 Task: Search one way flight ticket for 3 adults in first from San Juan/carolina: Luis Munoz Marin International Airport to Greensboro: Piedmont Triad International Airport on 5-1-2023. Choice of flights is Southwest. Number of bags: 2 checked bags. Price is upto 92000. Outbound departure time preference is 5:00.
Action: Mouse moved to (187, 354)
Screenshot: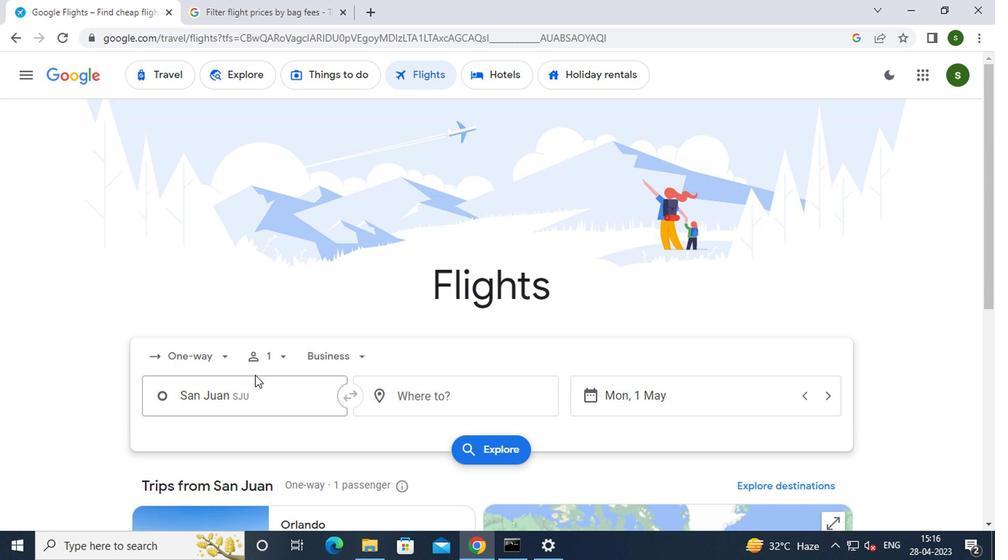 
Action: Mouse pressed left at (187, 354)
Screenshot: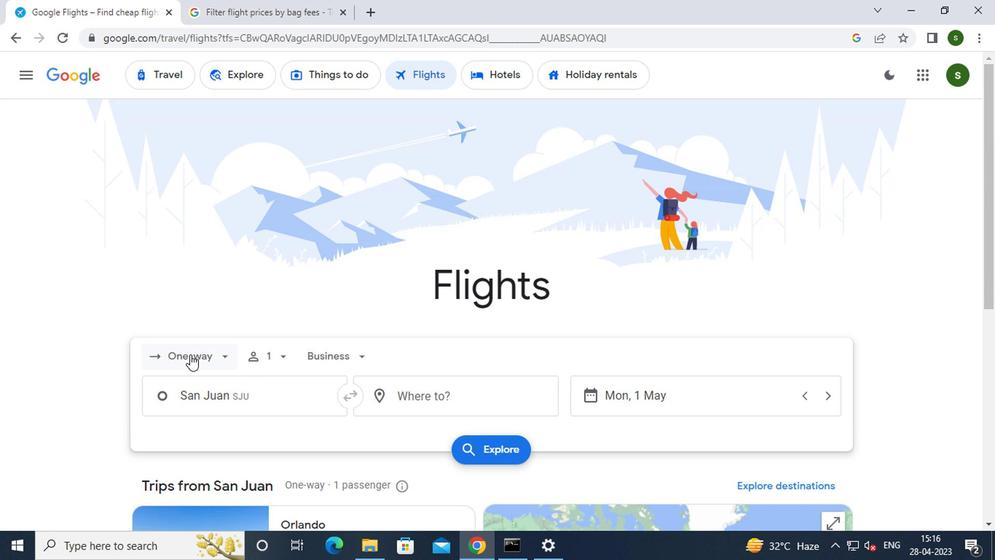 
Action: Mouse moved to (225, 427)
Screenshot: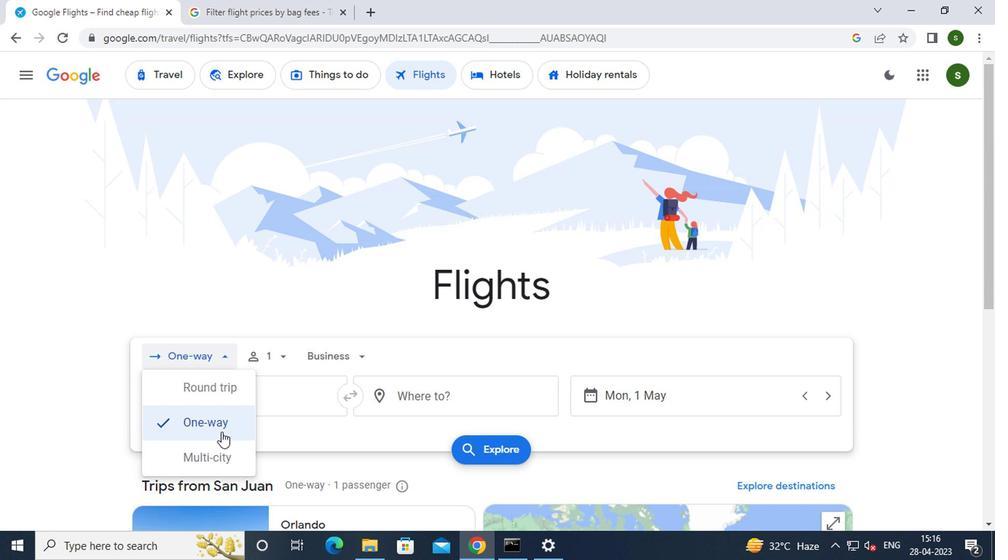 
Action: Mouse pressed left at (225, 427)
Screenshot: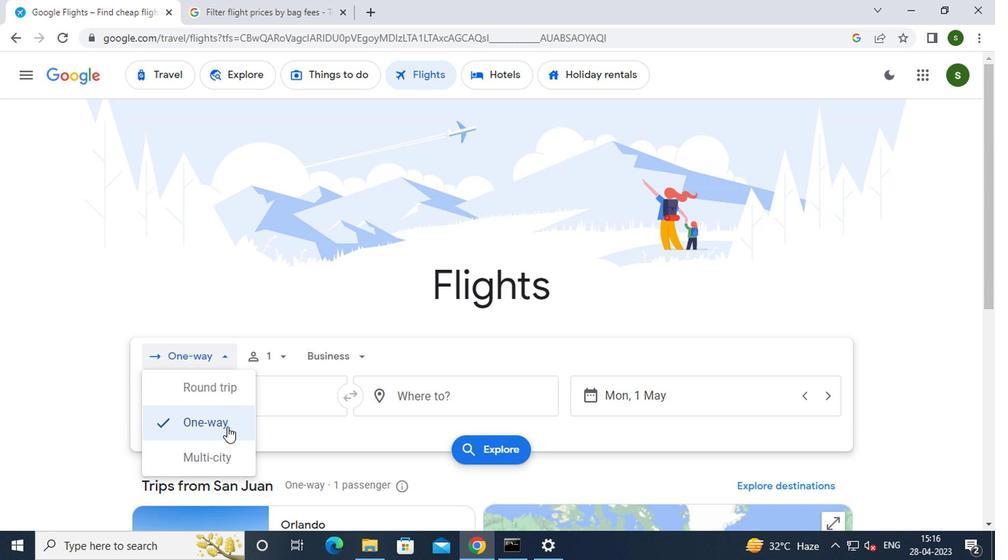 
Action: Mouse moved to (282, 360)
Screenshot: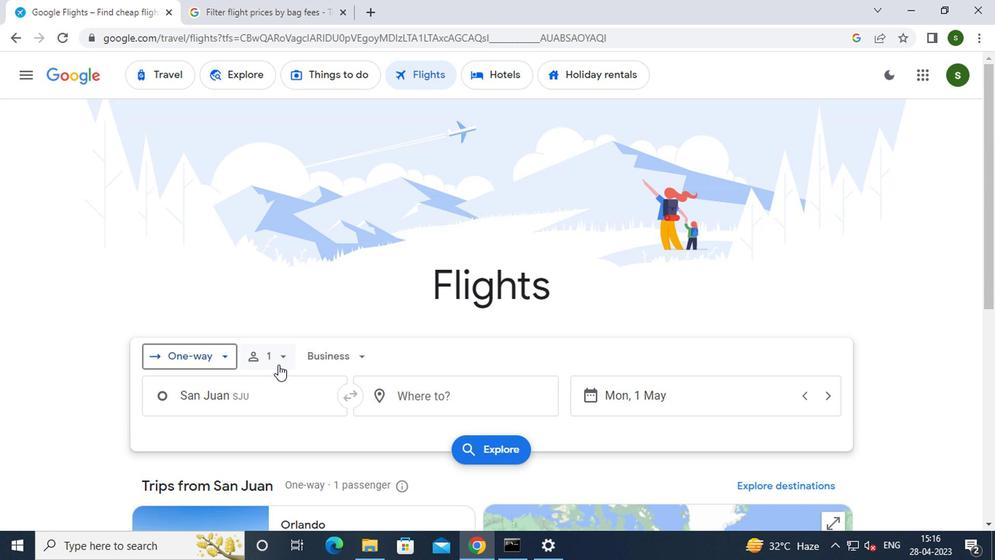 
Action: Mouse pressed left at (282, 360)
Screenshot: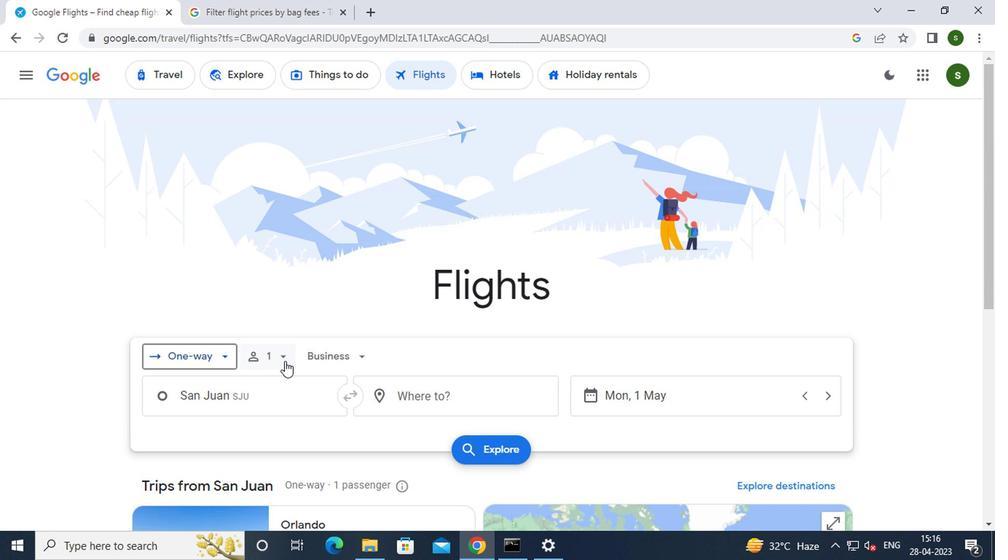 
Action: Mouse moved to (391, 392)
Screenshot: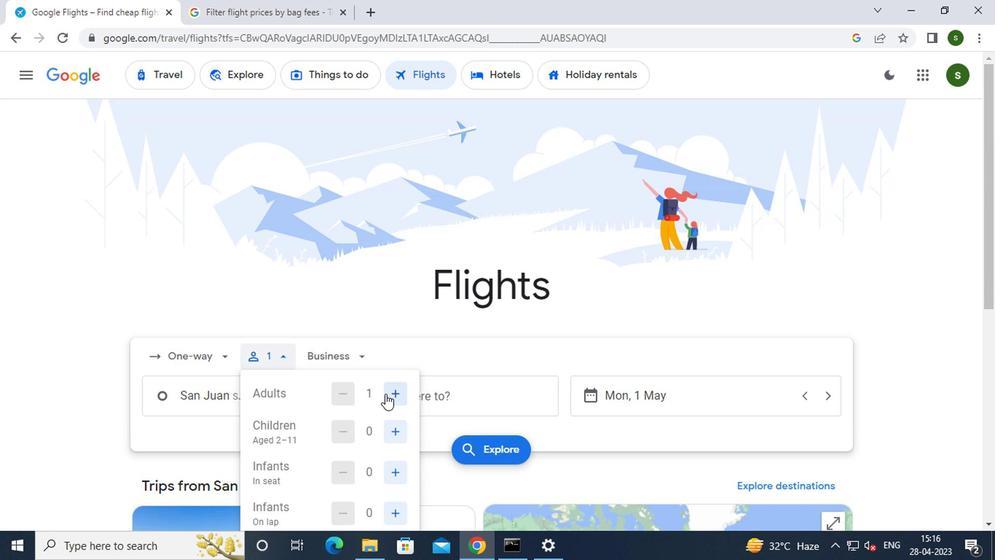 
Action: Mouse pressed left at (391, 392)
Screenshot: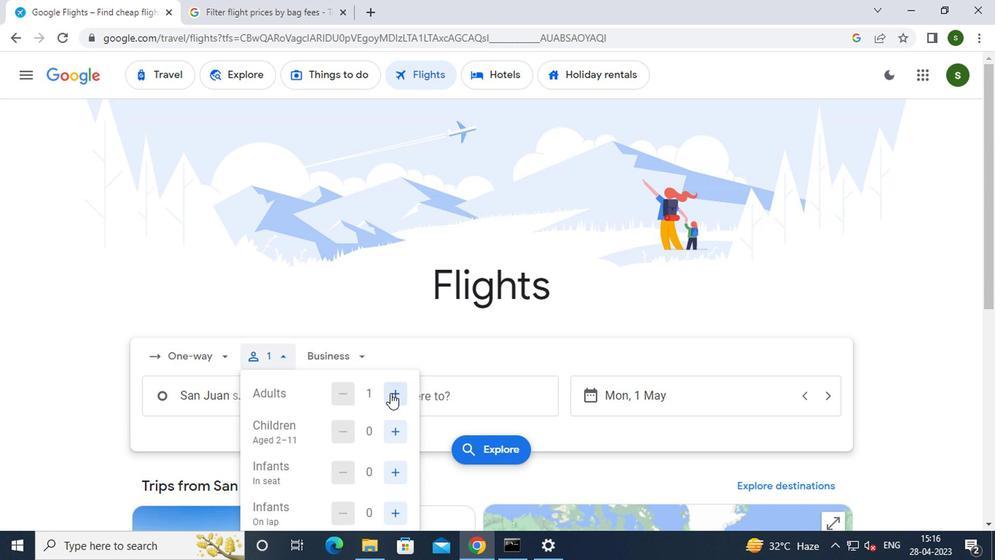 
Action: Mouse pressed left at (391, 392)
Screenshot: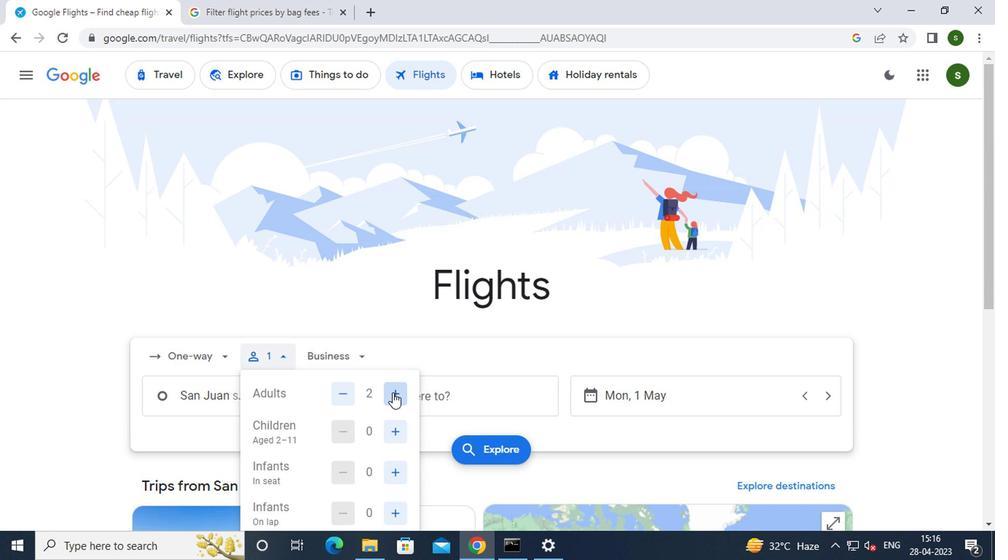 
Action: Mouse moved to (350, 355)
Screenshot: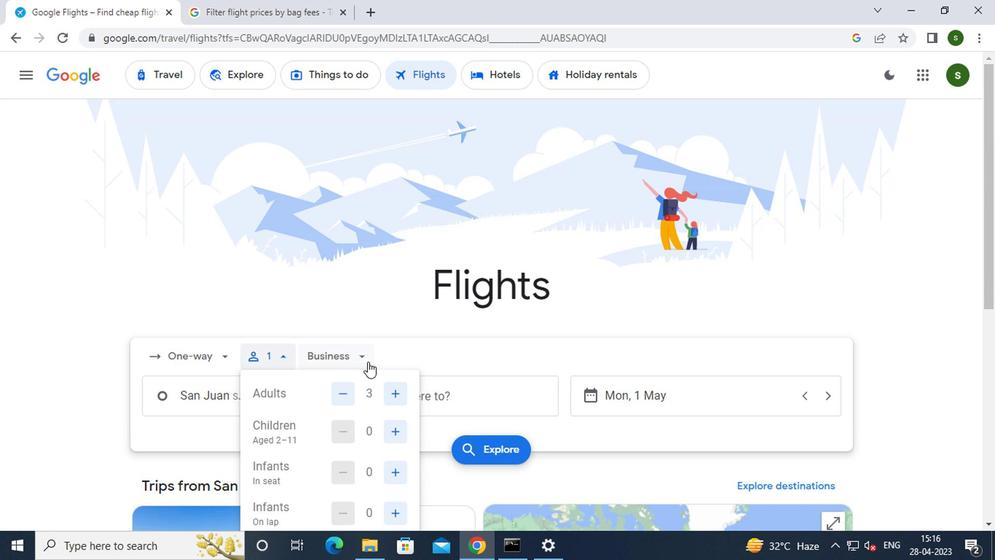 
Action: Mouse pressed left at (350, 355)
Screenshot: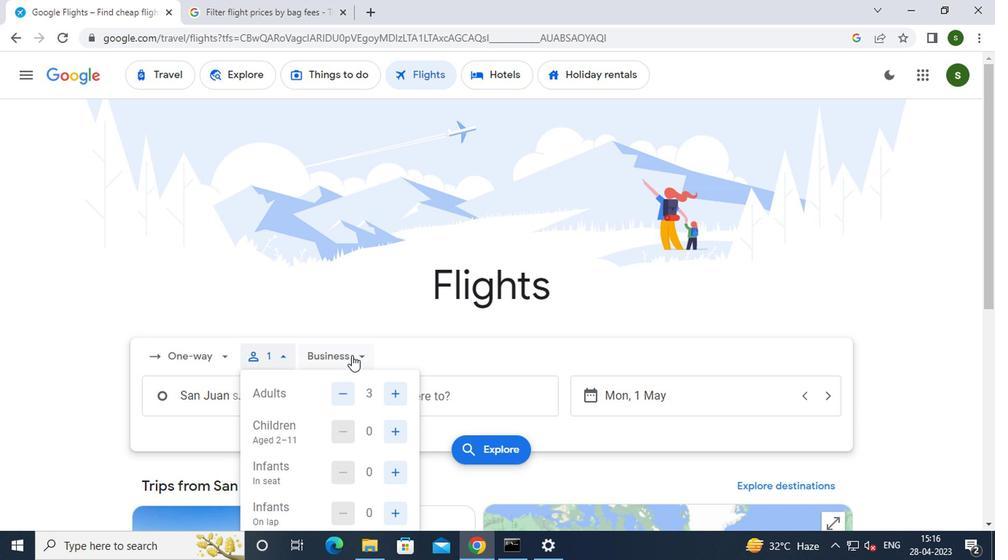 
Action: Mouse moved to (365, 488)
Screenshot: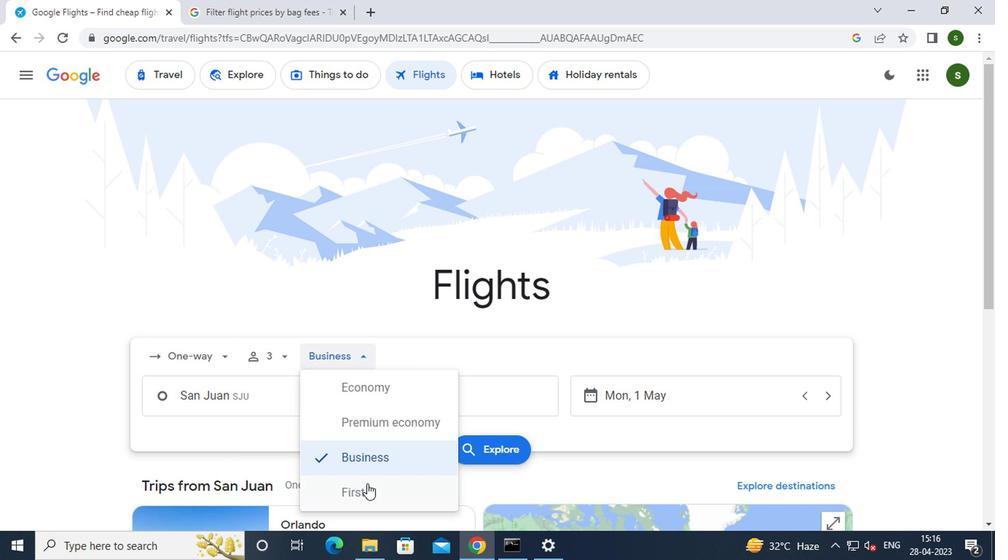 
Action: Mouse pressed left at (365, 488)
Screenshot: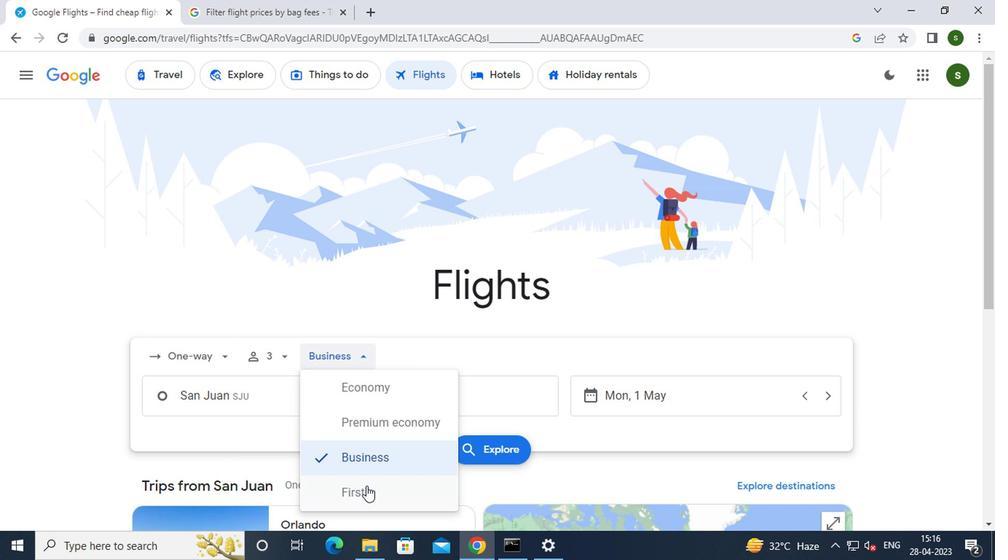
Action: Mouse moved to (278, 406)
Screenshot: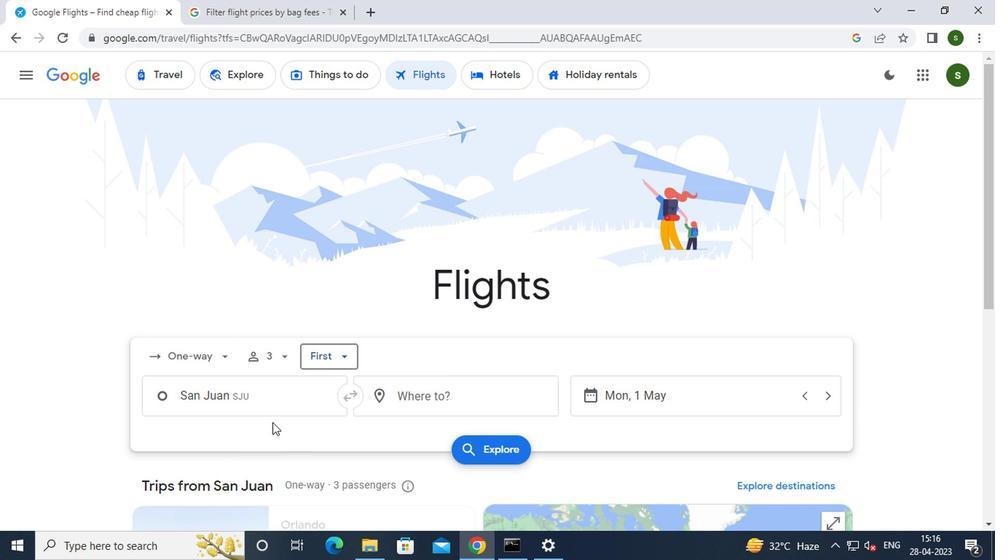 
Action: Mouse pressed left at (278, 406)
Screenshot: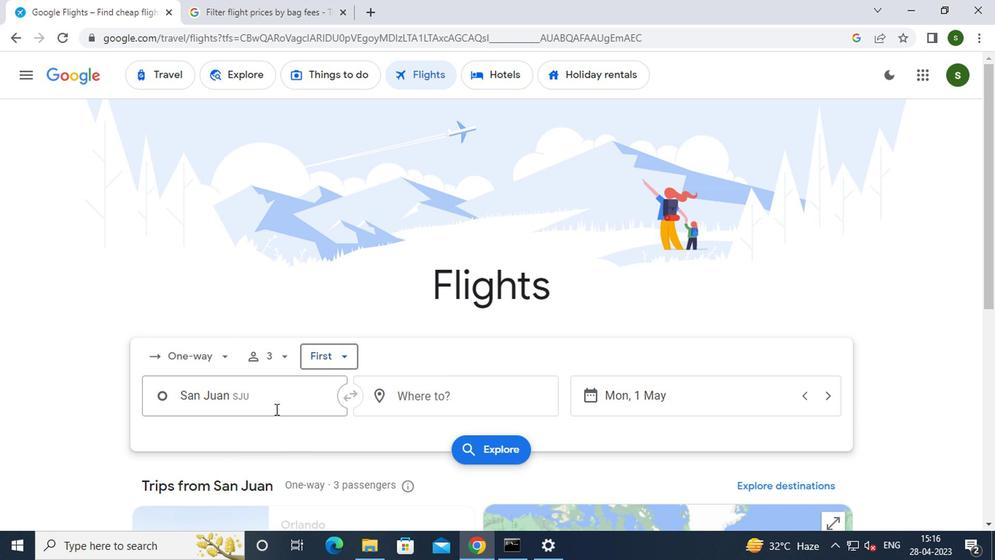 
Action: Key pressed <Key.caps_lock>s<Key.caps_lock>an<Key.space><Key.caps_lock>j<Key.caps_lock>uan
Screenshot: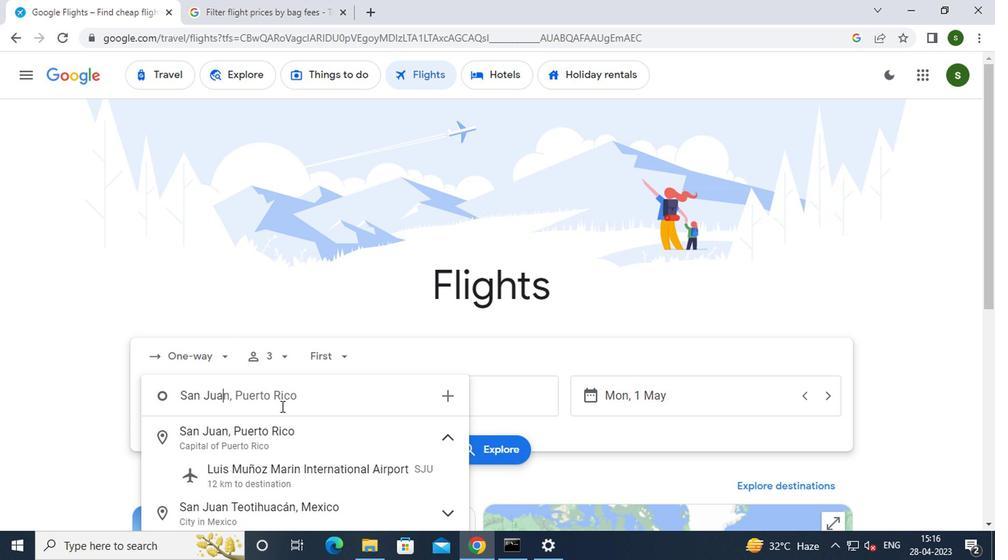 
Action: Mouse moved to (303, 467)
Screenshot: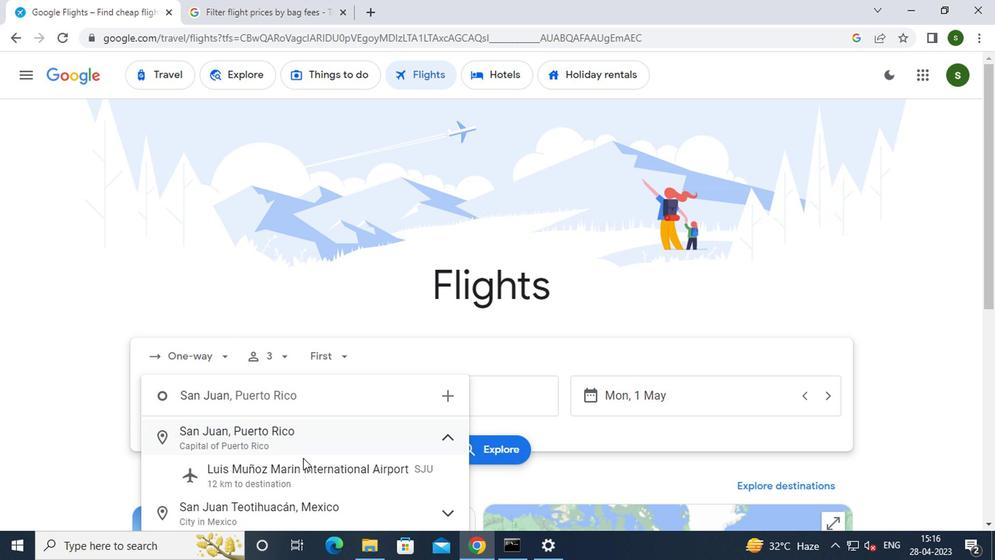 
Action: Mouse pressed left at (303, 467)
Screenshot: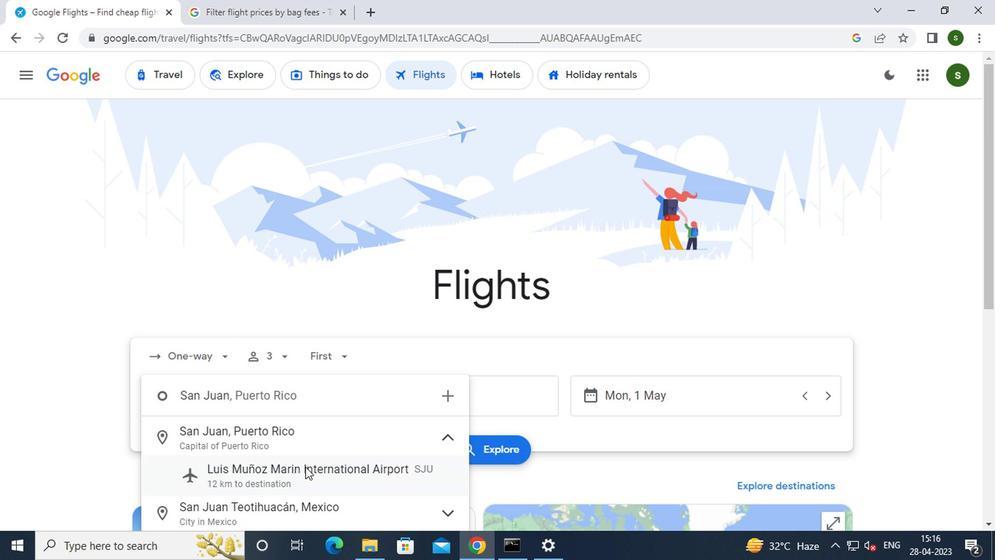 
Action: Mouse moved to (455, 408)
Screenshot: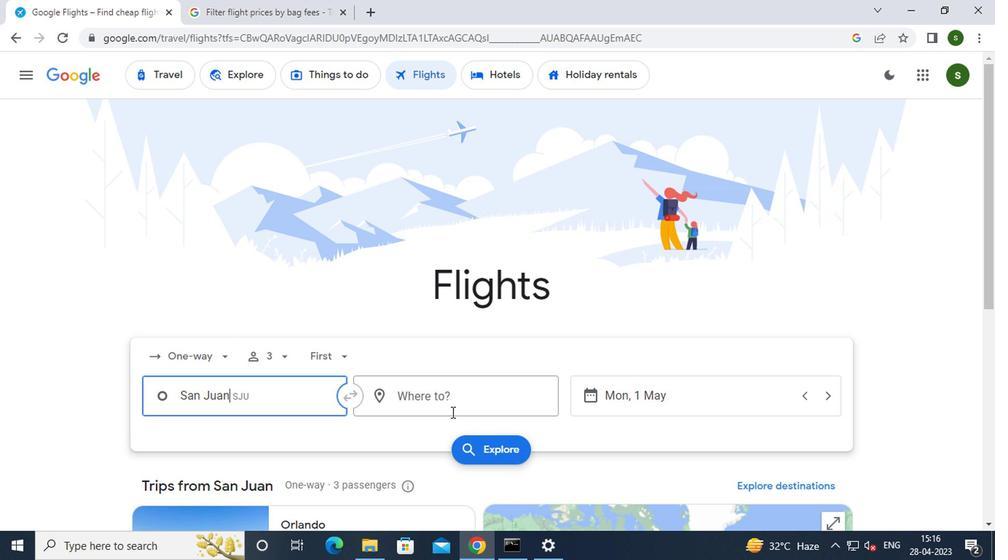 
Action: Mouse pressed left at (455, 408)
Screenshot: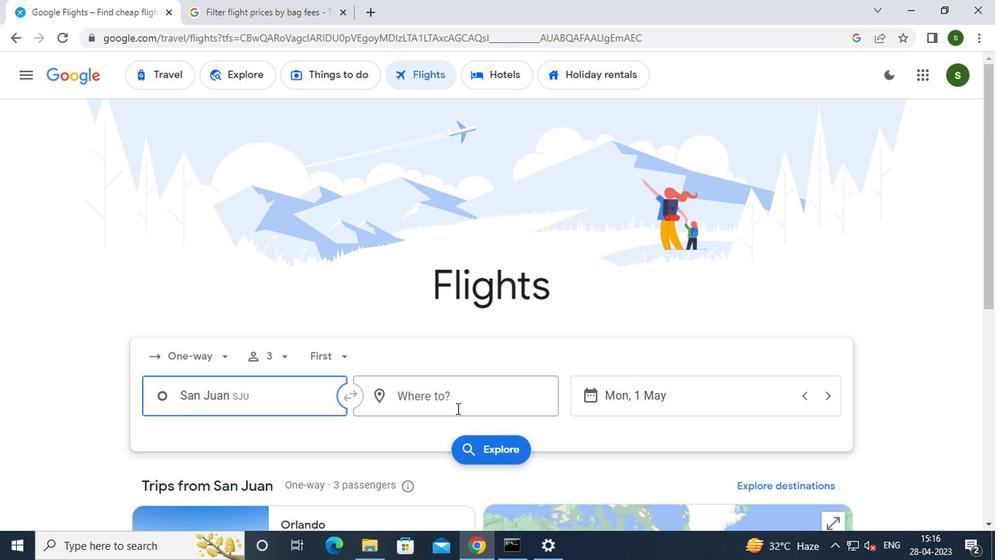 
Action: Key pressed <Key.caps_lock>g<Key.caps_lock>reensboro
Screenshot: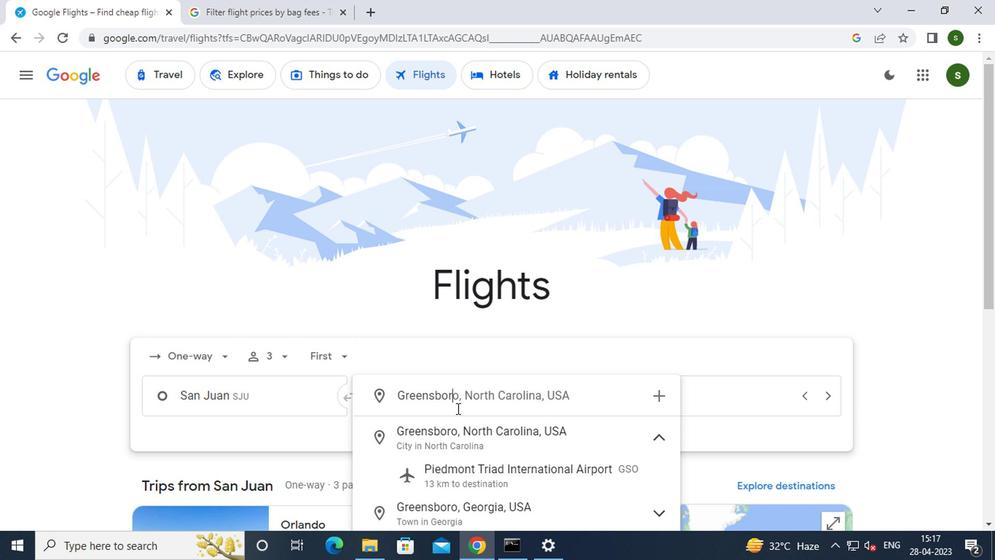 
Action: Mouse moved to (467, 471)
Screenshot: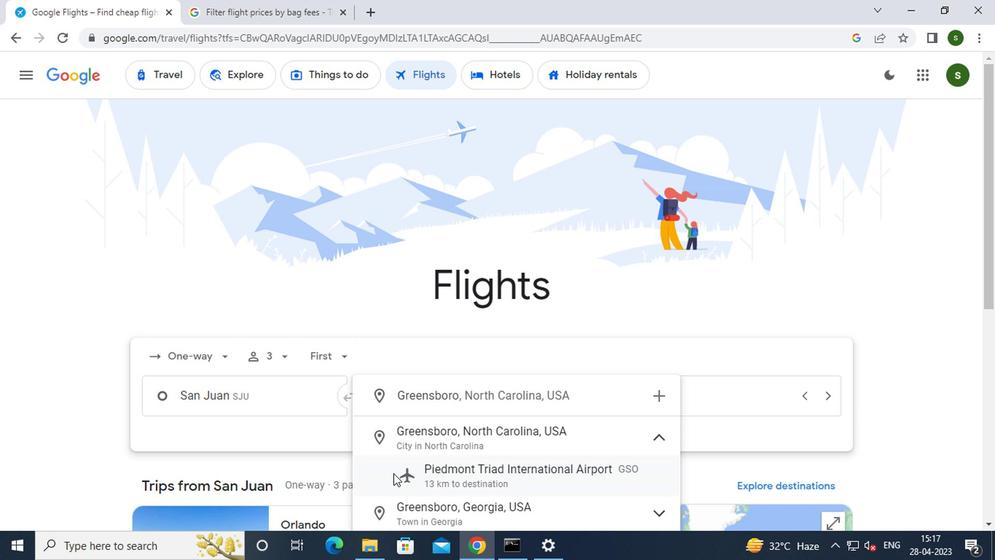 
Action: Mouse pressed left at (467, 471)
Screenshot: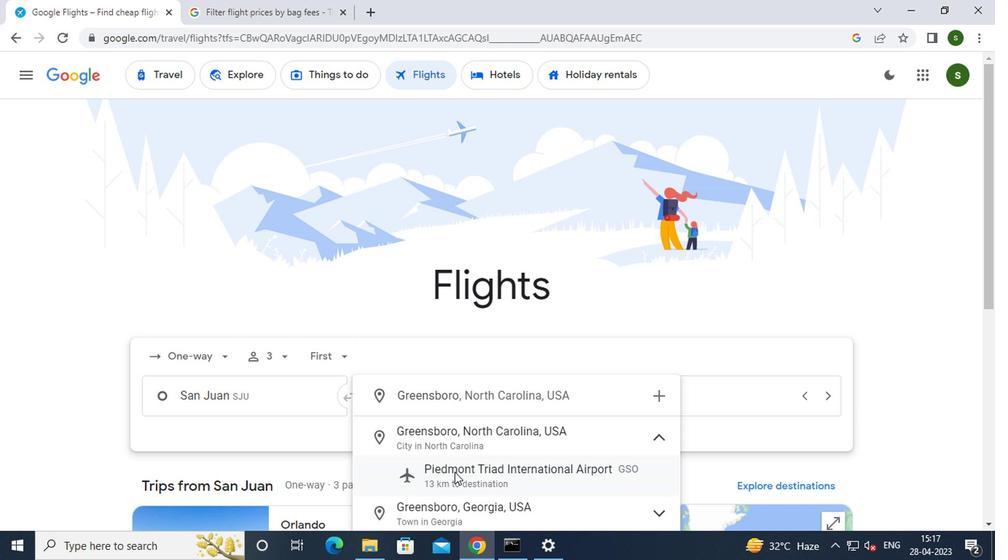 
Action: Mouse moved to (683, 386)
Screenshot: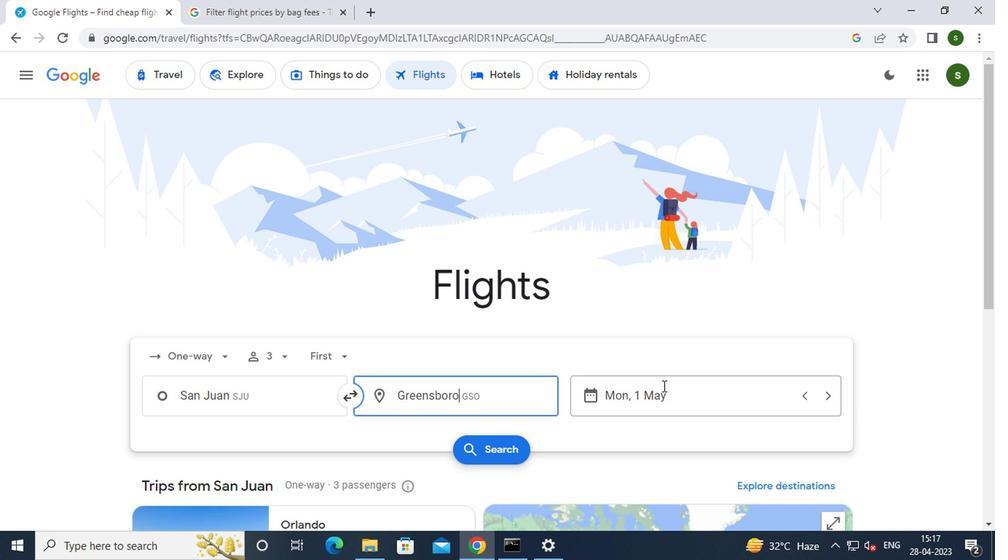 
Action: Mouse pressed left at (683, 386)
Screenshot: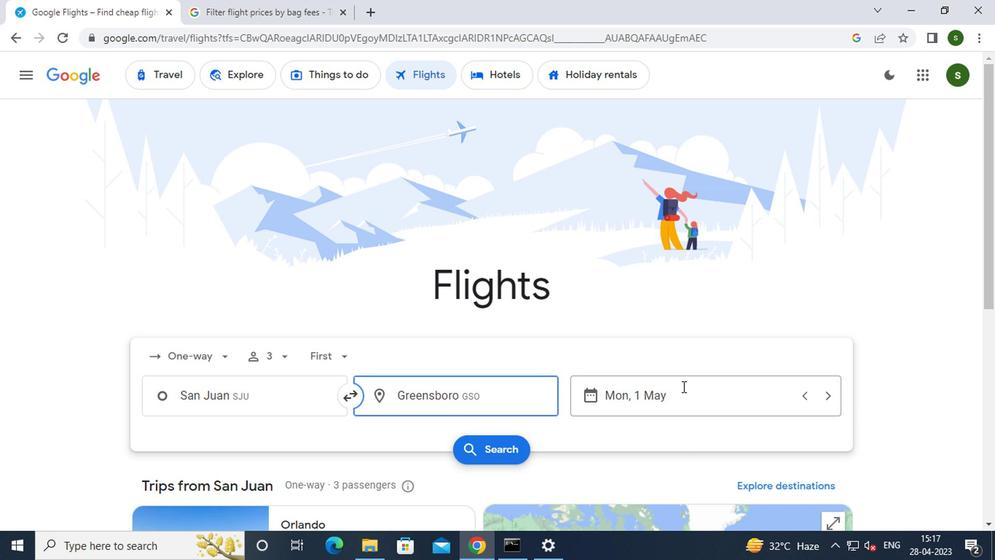 
Action: Mouse moved to (630, 262)
Screenshot: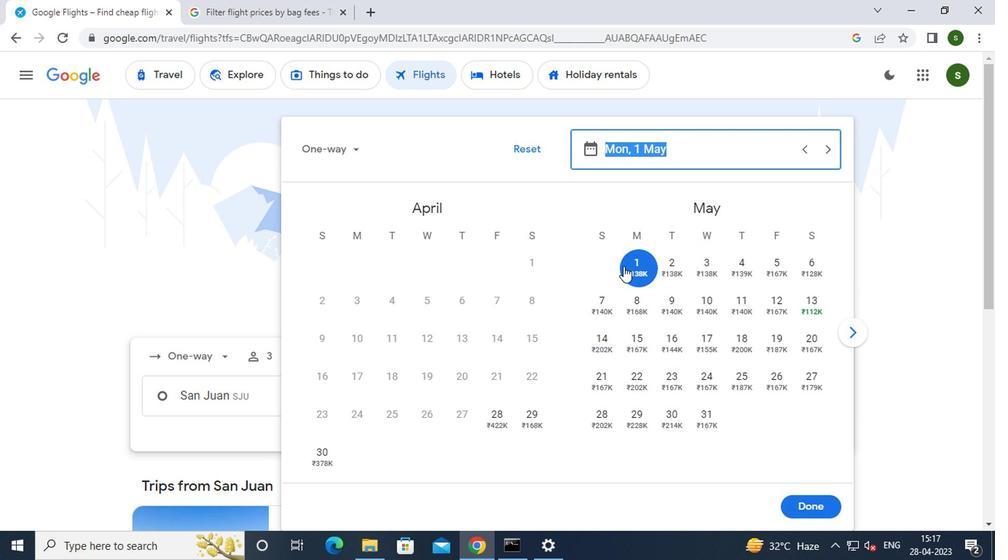 
Action: Mouse pressed left at (630, 262)
Screenshot: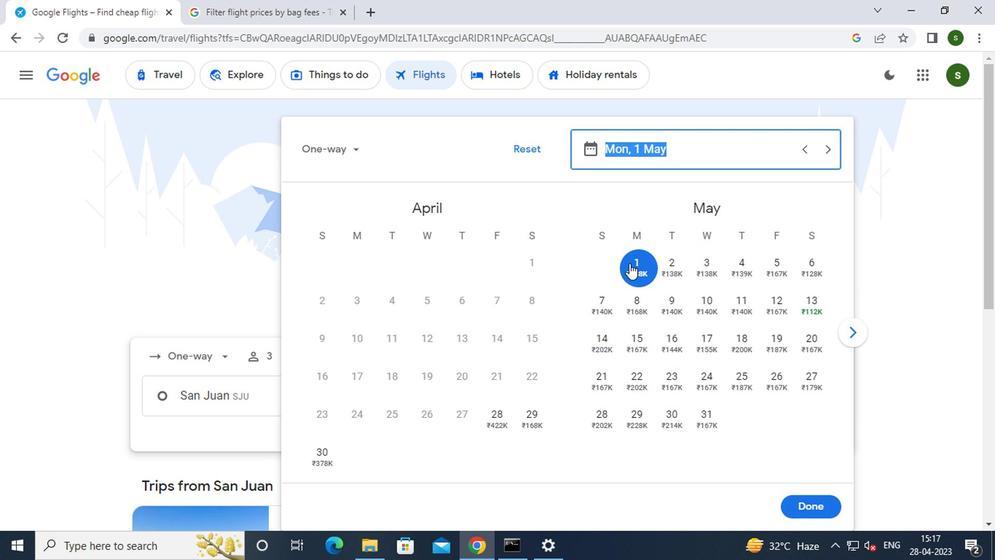 
Action: Mouse moved to (807, 512)
Screenshot: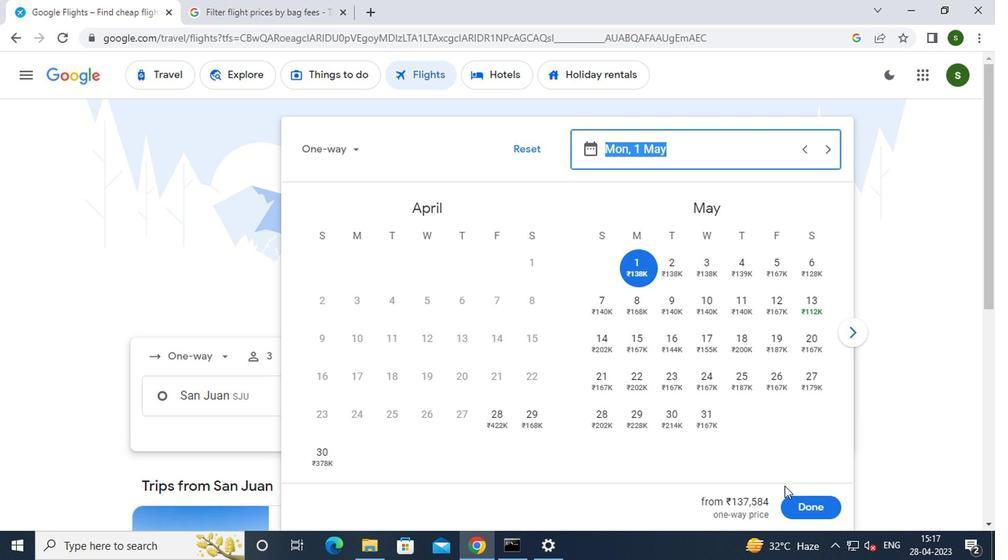 
Action: Mouse pressed left at (807, 512)
Screenshot: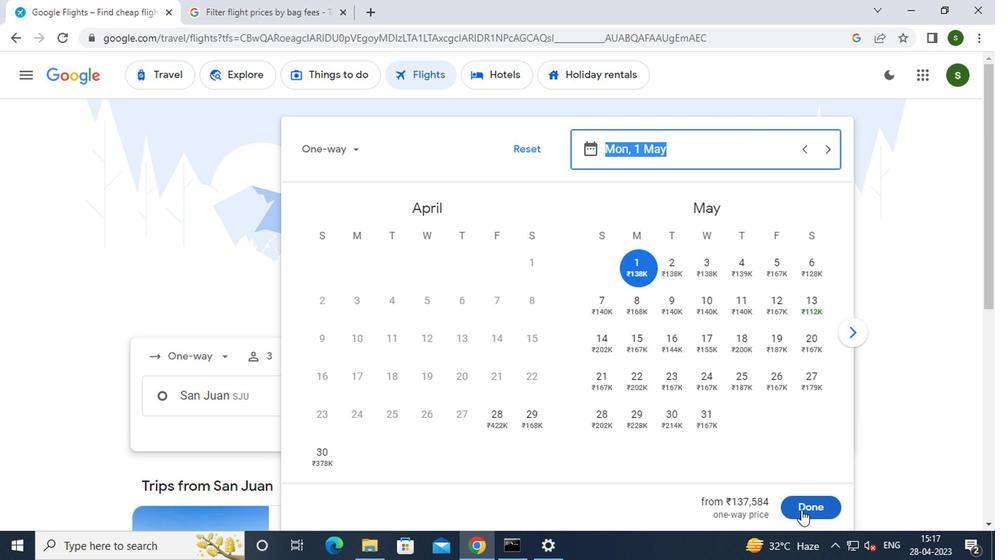 
Action: Mouse moved to (498, 450)
Screenshot: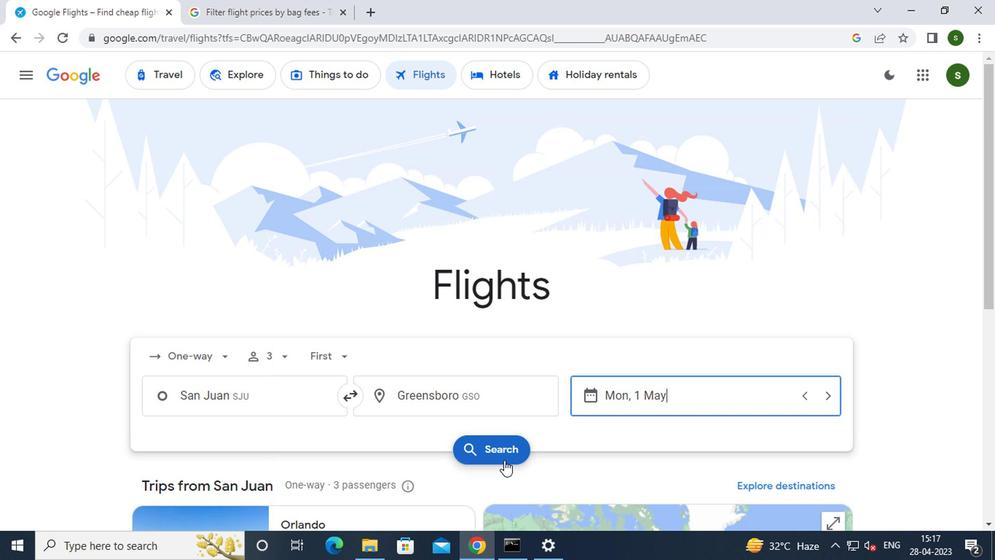 
Action: Mouse pressed left at (498, 450)
Screenshot: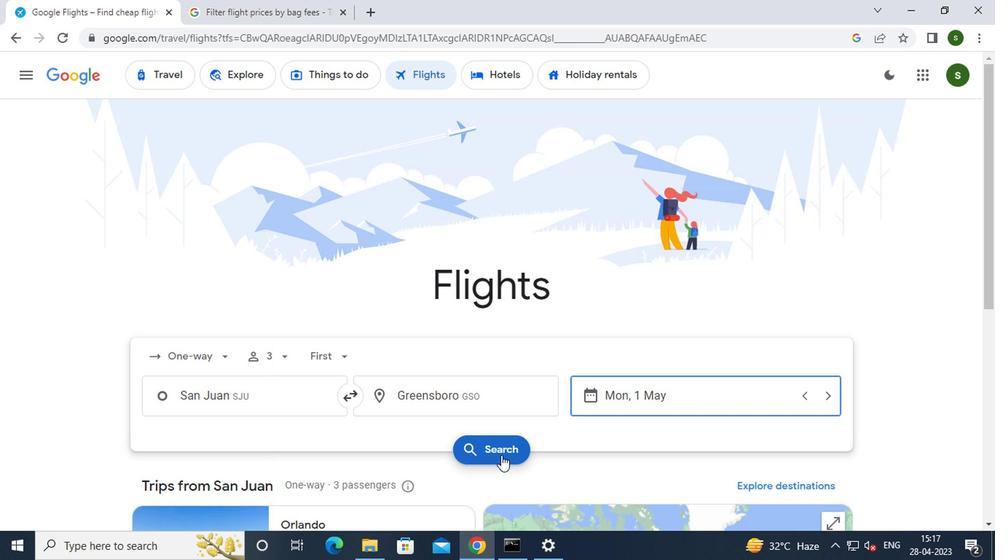 
Action: Mouse moved to (176, 211)
Screenshot: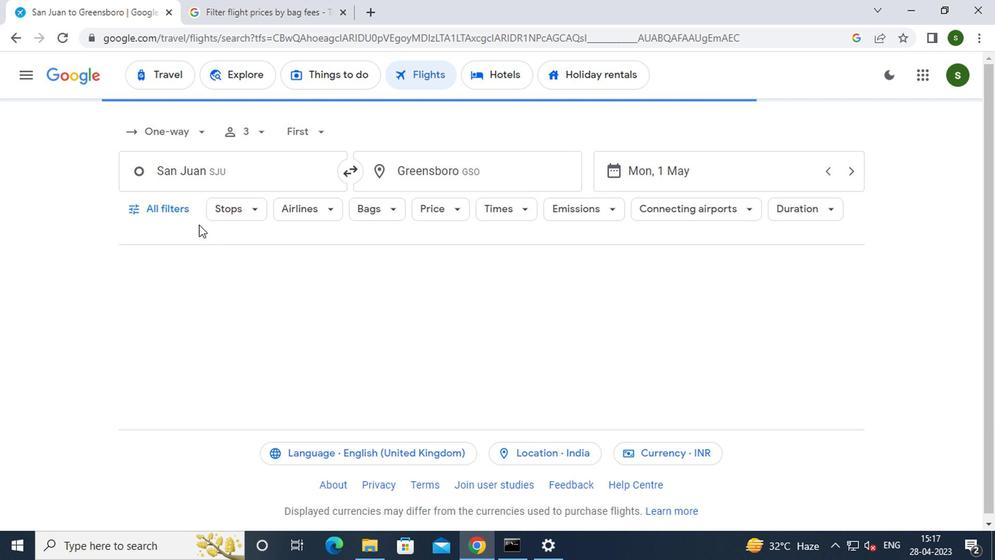 
Action: Mouse pressed left at (176, 211)
Screenshot: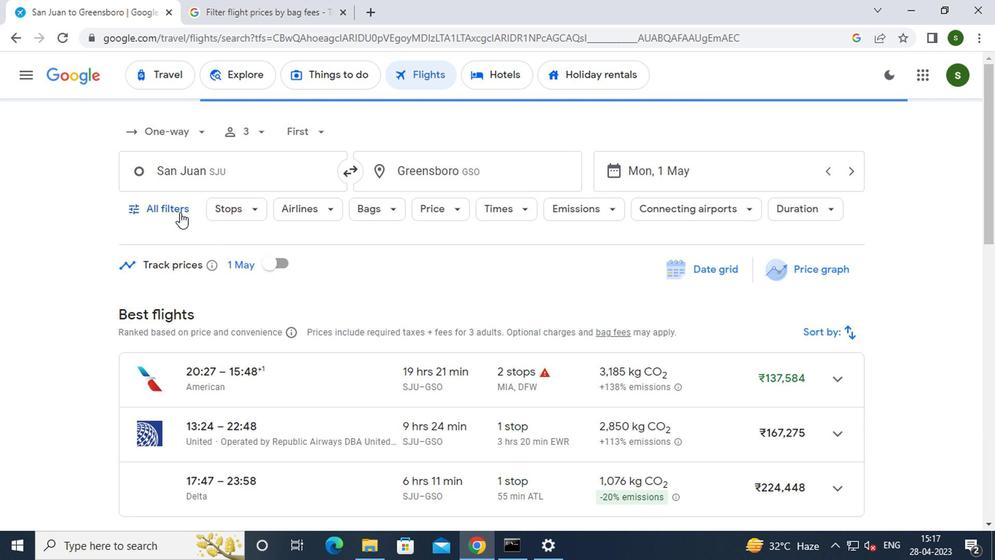 
Action: Mouse moved to (235, 328)
Screenshot: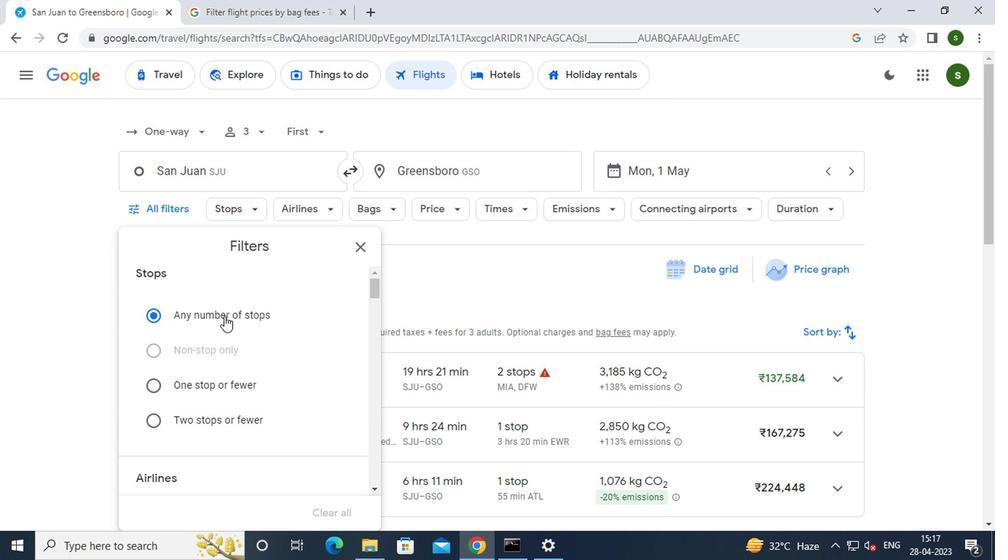 
Action: Mouse scrolled (235, 328) with delta (0, 0)
Screenshot: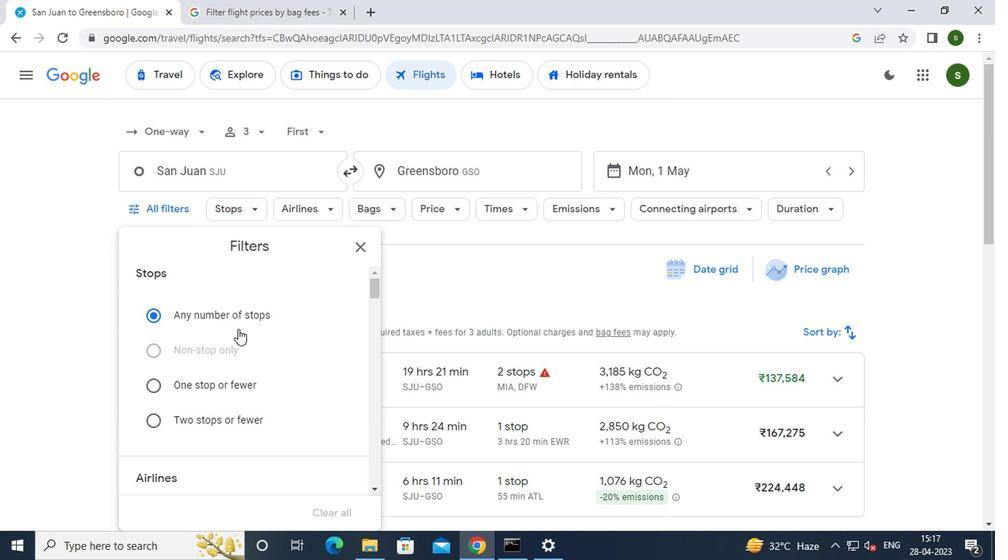 
Action: Mouse scrolled (235, 328) with delta (0, 0)
Screenshot: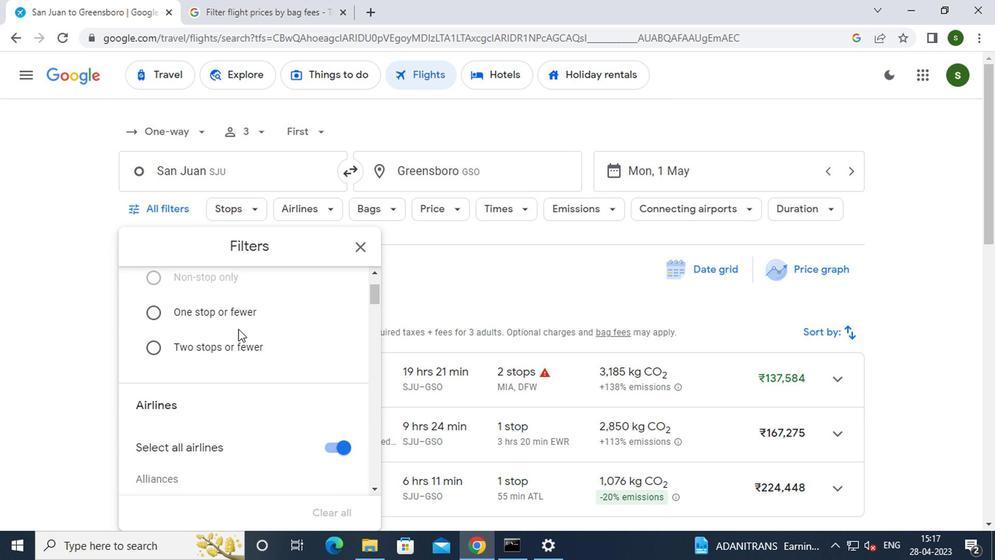 
Action: Mouse moved to (343, 369)
Screenshot: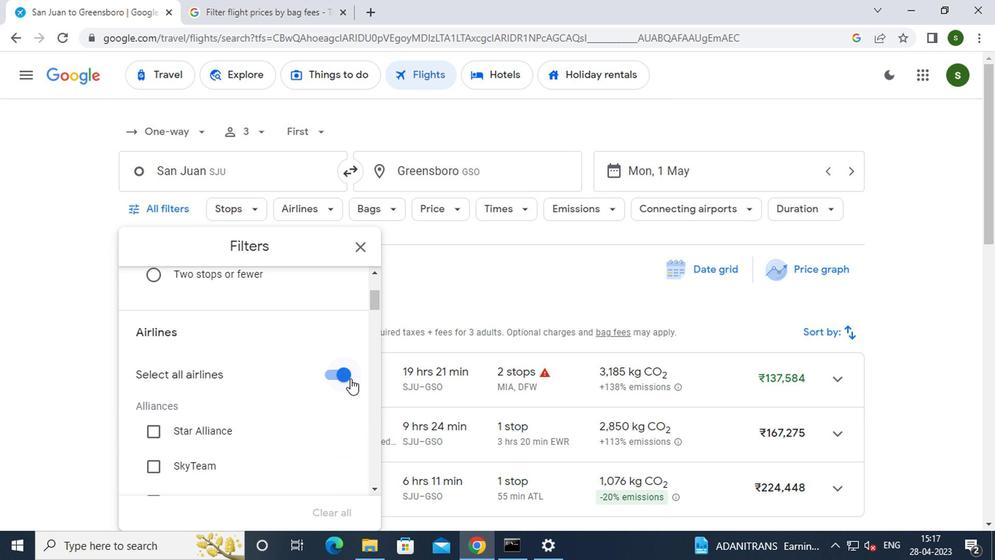 
Action: Mouse pressed left at (343, 369)
Screenshot: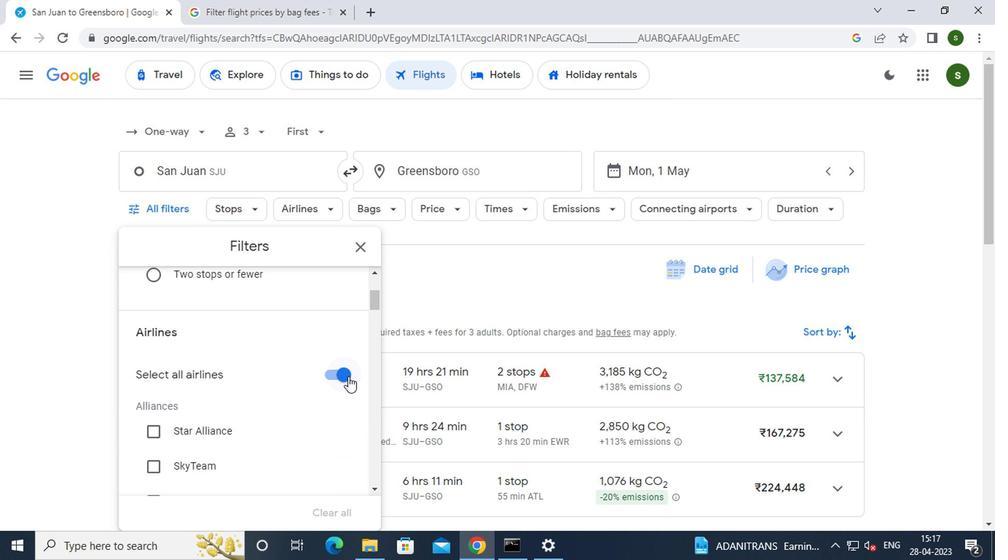 
Action: Mouse moved to (306, 376)
Screenshot: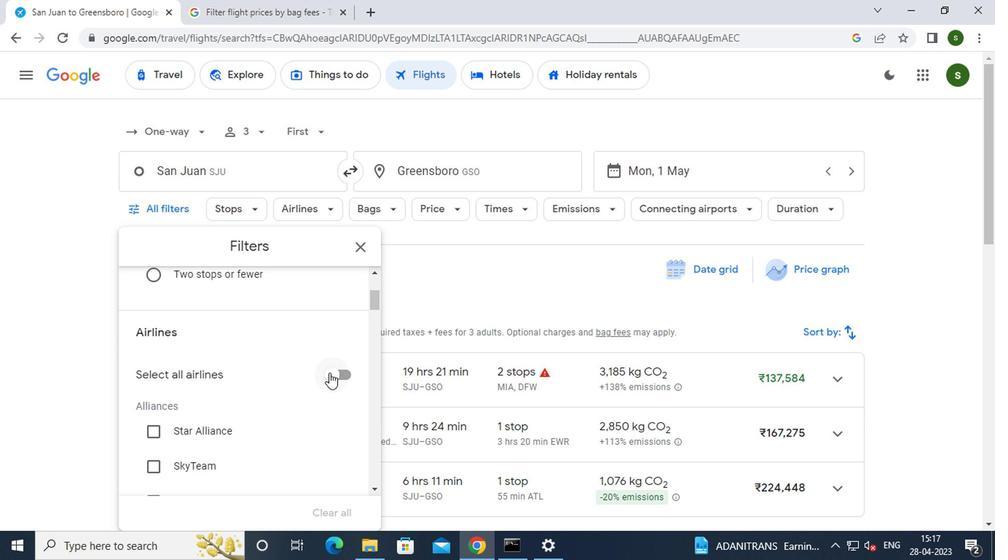 
Action: Mouse scrolled (306, 375) with delta (0, 0)
Screenshot: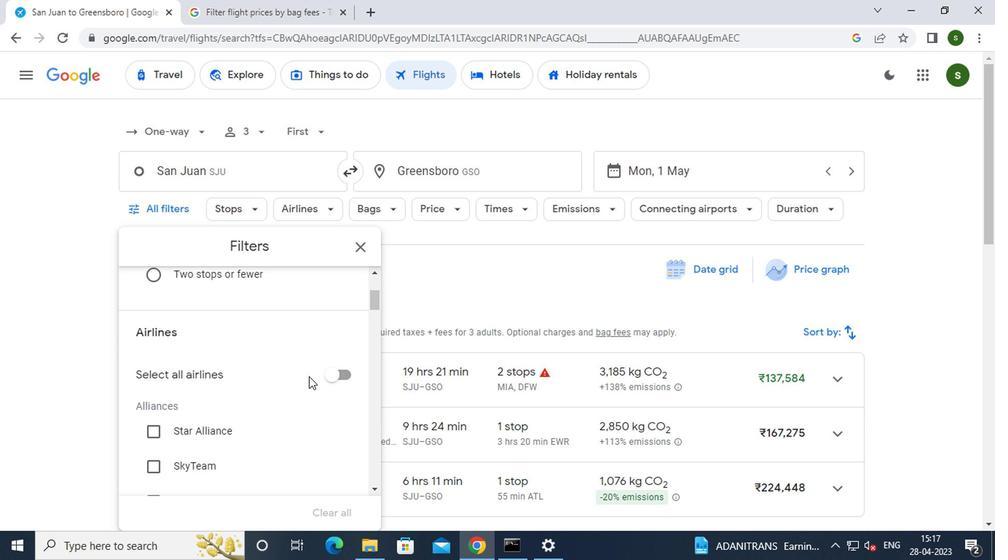 
Action: Mouse scrolled (306, 375) with delta (0, 0)
Screenshot: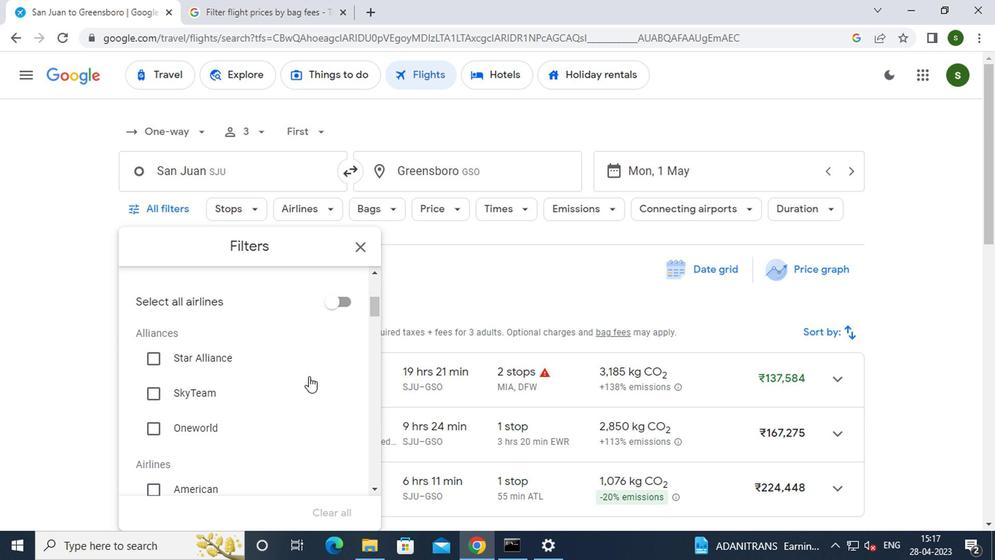 
Action: Mouse scrolled (306, 375) with delta (0, 0)
Screenshot: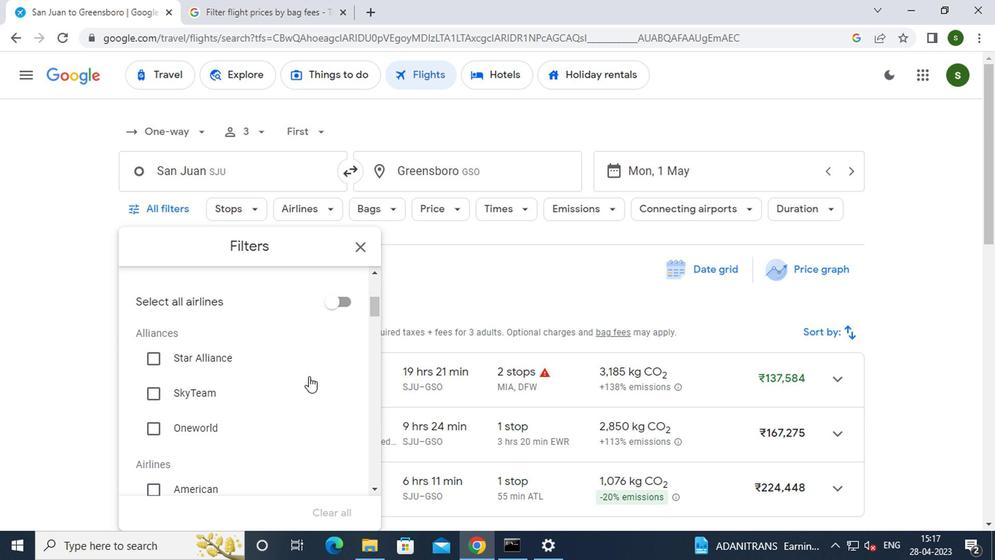 
Action: Mouse scrolled (306, 375) with delta (0, 0)
Screenshot: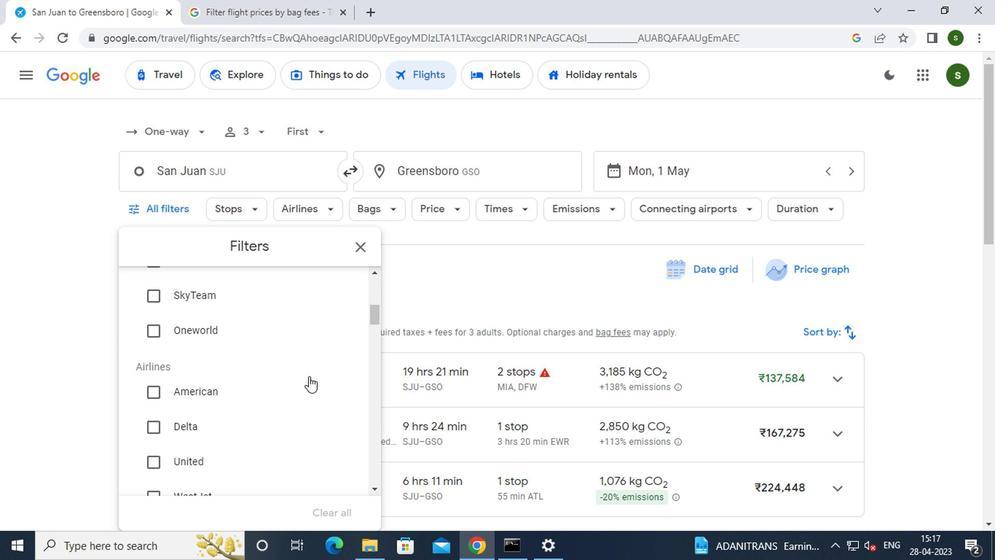 
Action: Mouse scrolled (306, 375) with delta (0, 0)
Screenshot: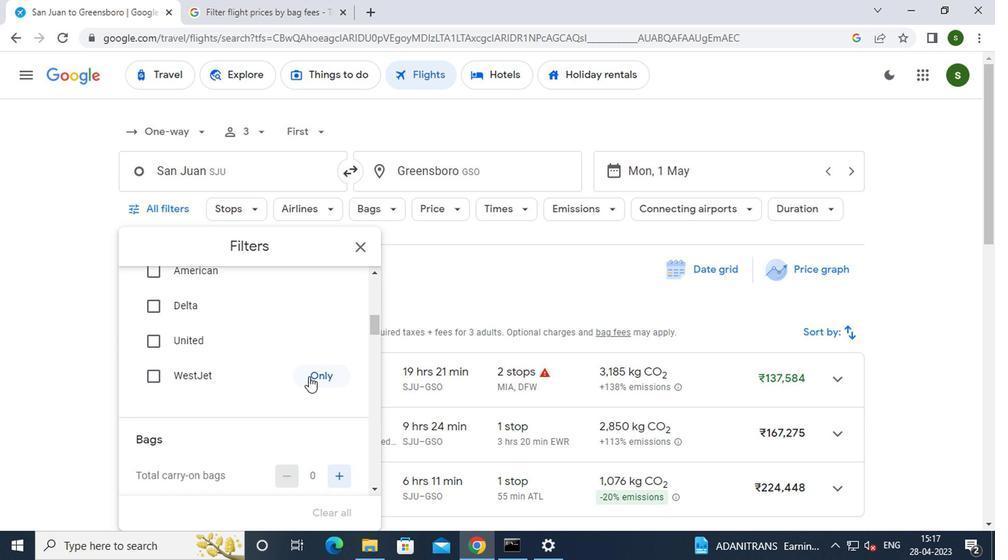 
Action: Mouse scrolled (306, 375) with delta (0, 0)
Screenshot: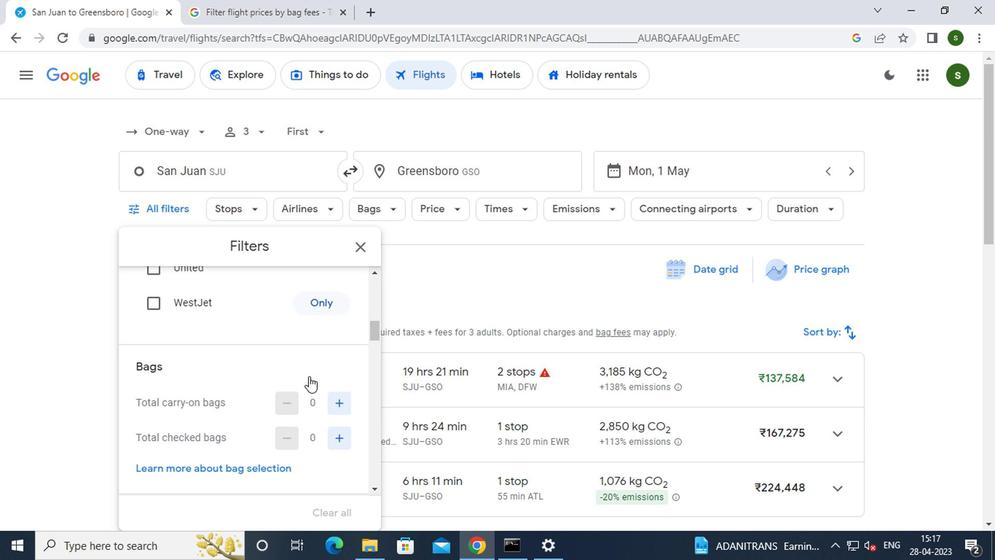 
Action: Mouse moved to (330, 367)
Screenshot: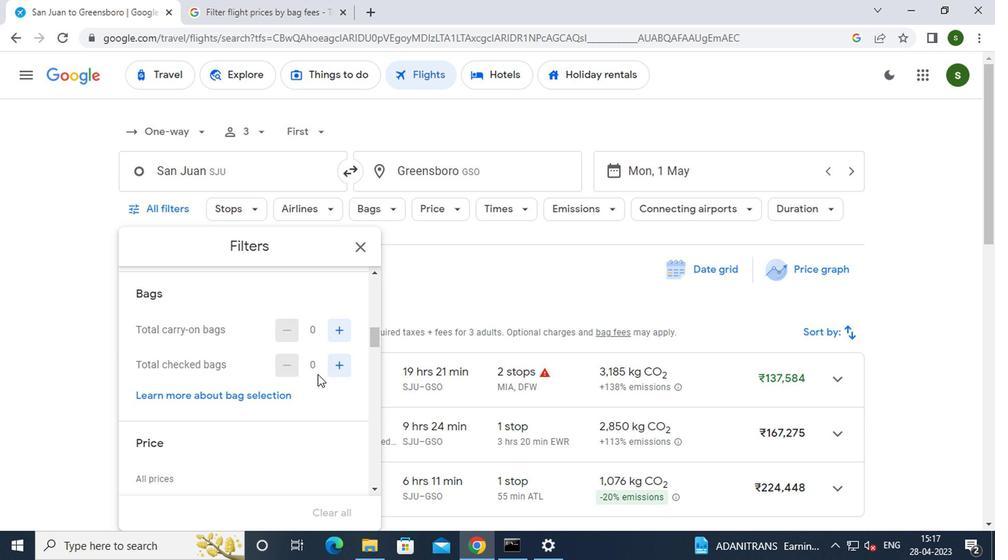 
Action: Mouse pressed left at (330, 367)
Screenshot: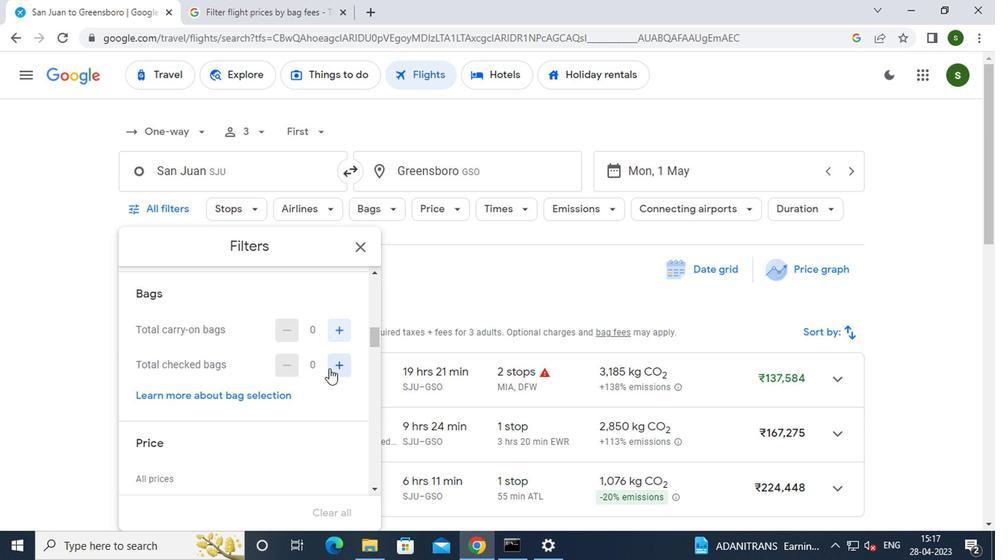 
Action: Mouse pressed left at (330, 367)
Screenshot: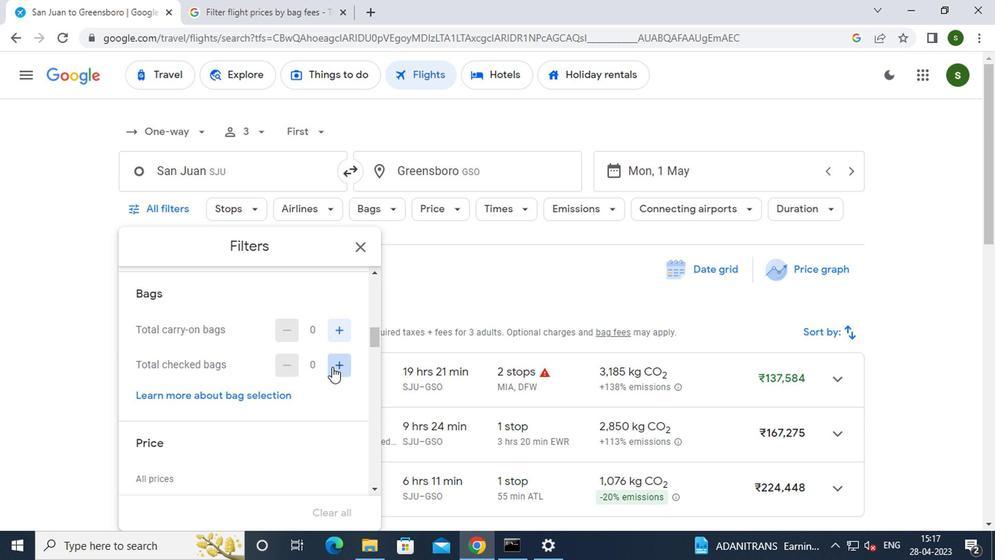 
Action: Mouse moved to (286, 376)
Screenshot: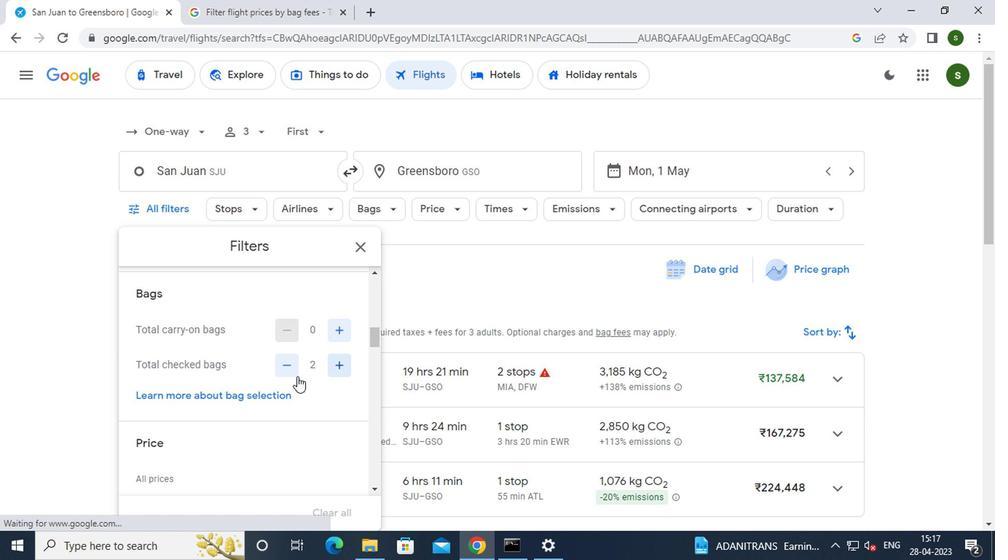 
Action: Mouse scrolled (286, 375) with delta (0, 0)
Screenshot: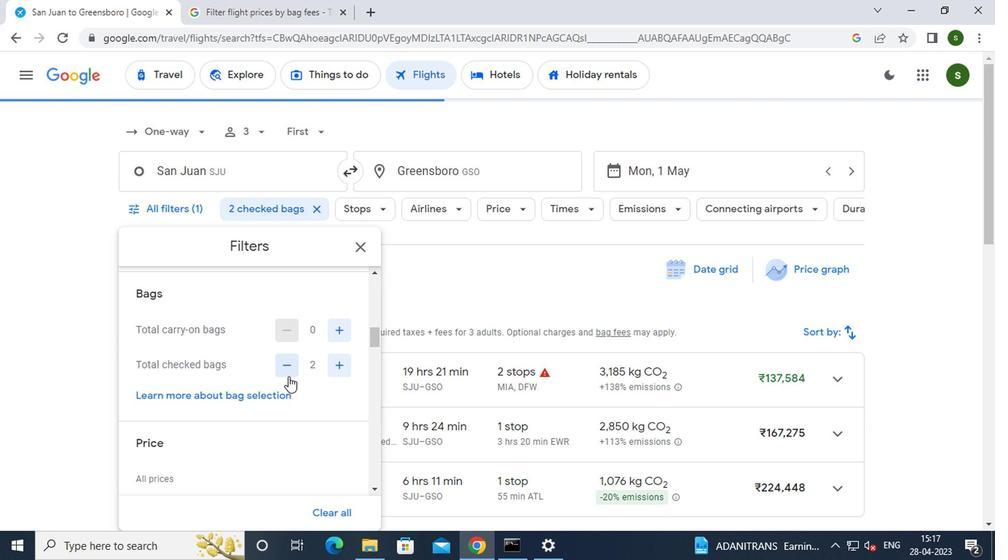 
Action: Mouse scrolled (286, 375) with delta (0, 0)
Screenshot: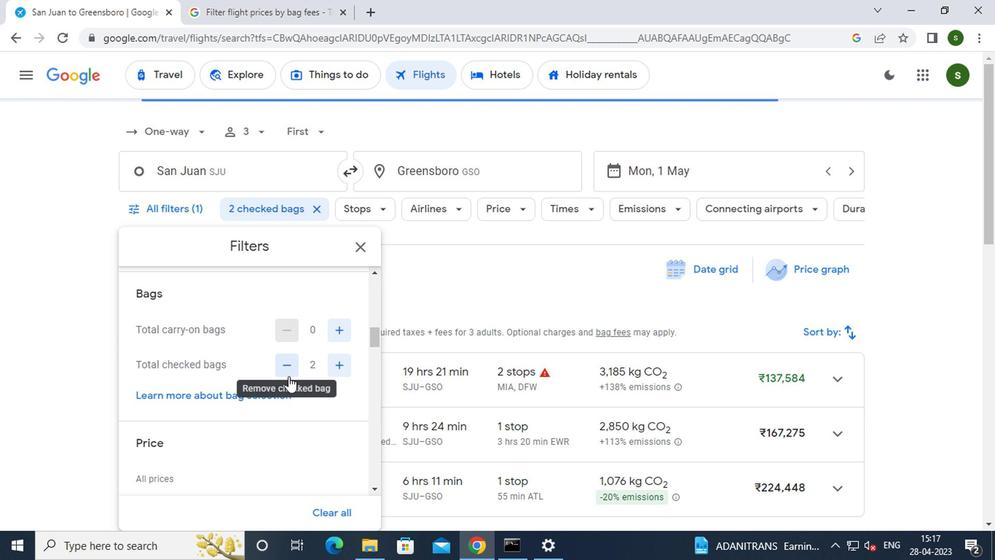 
Action: Mouse moved to (340, 367)
Screenshot: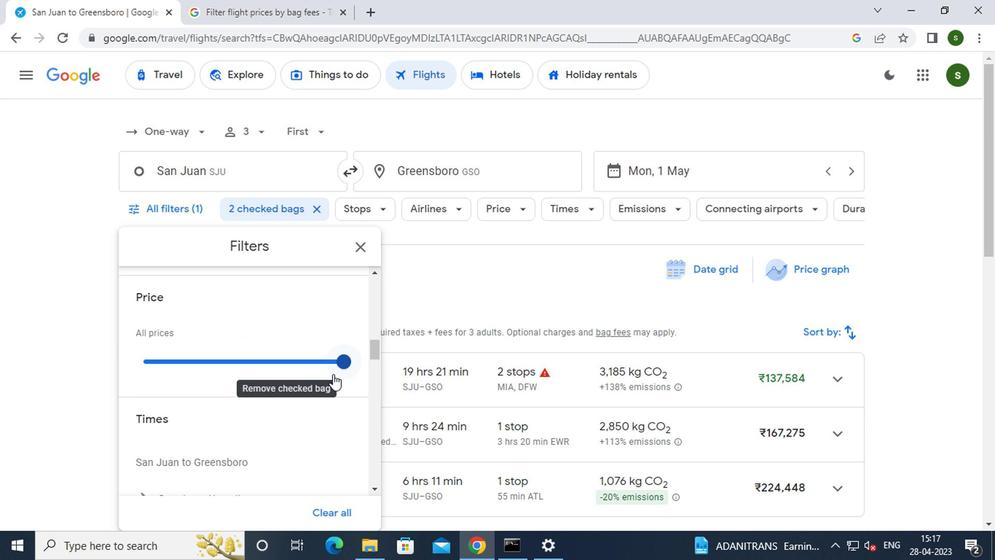 
Action: Mouse pressed left at (340, 367)
Screenshot: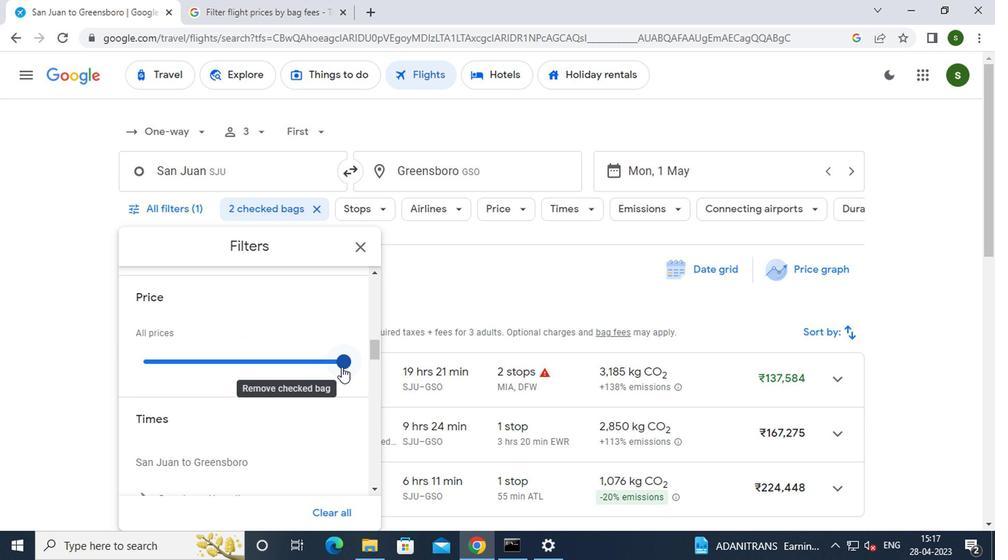 
Action: Mouse moved to (225, 378)
Screenshot: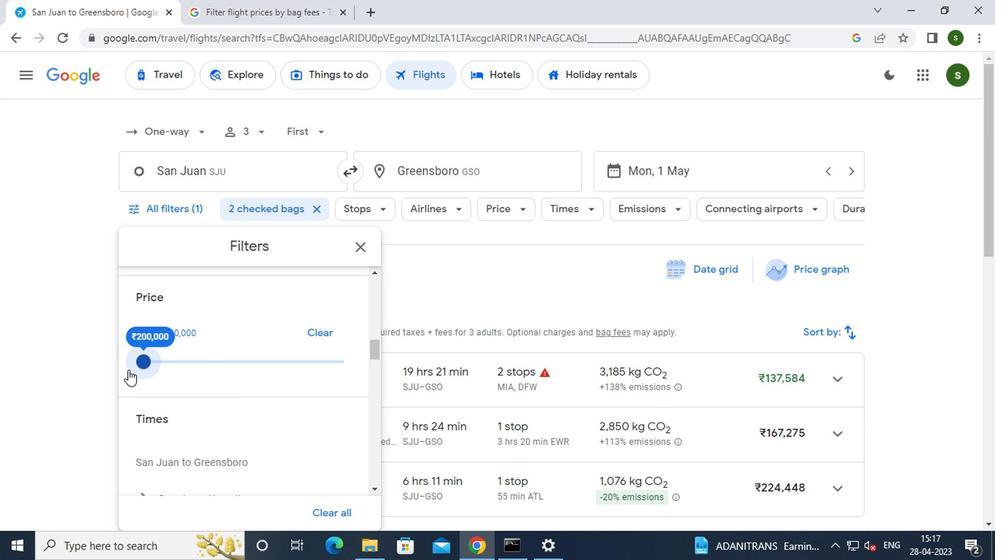 
Action: Mouse scrolled (225, 377) with delta (0, 0)
Screenshot: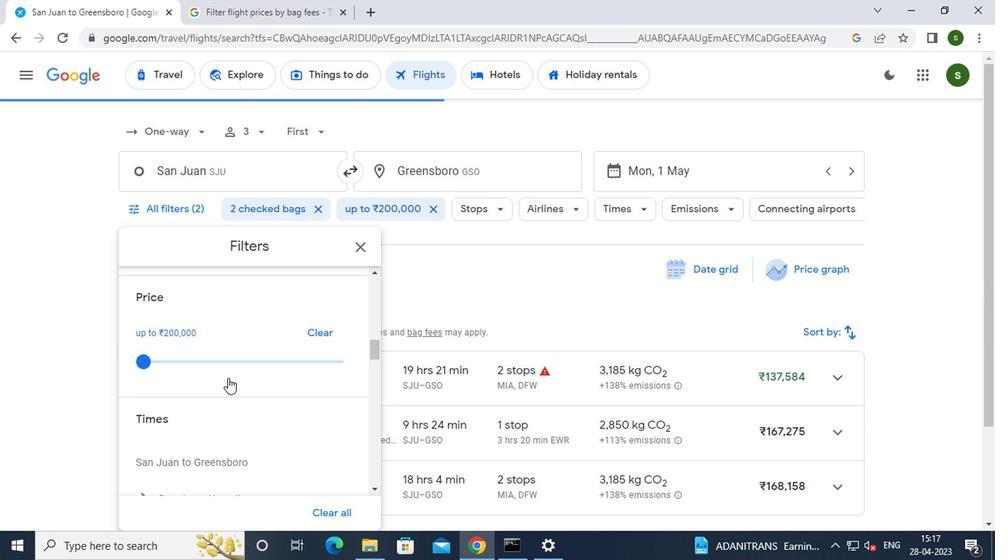 
Action: Mouse scrolled (225, 377) with delta (0, 0)
Screenshot: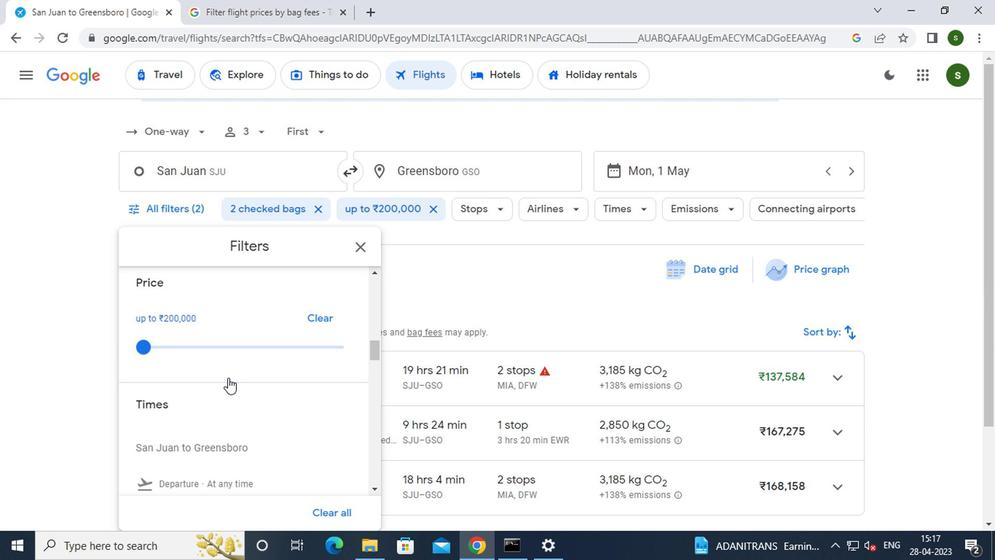 
Action: Mouse moved to (141, 381)
Screenshot: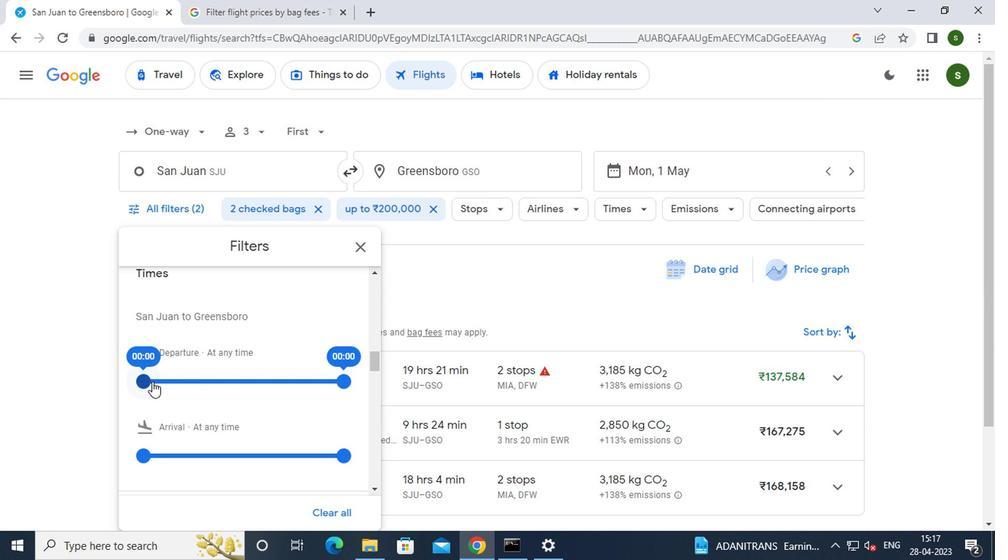 
Action: Mouse pressed left at (141, 381)
Screenshot: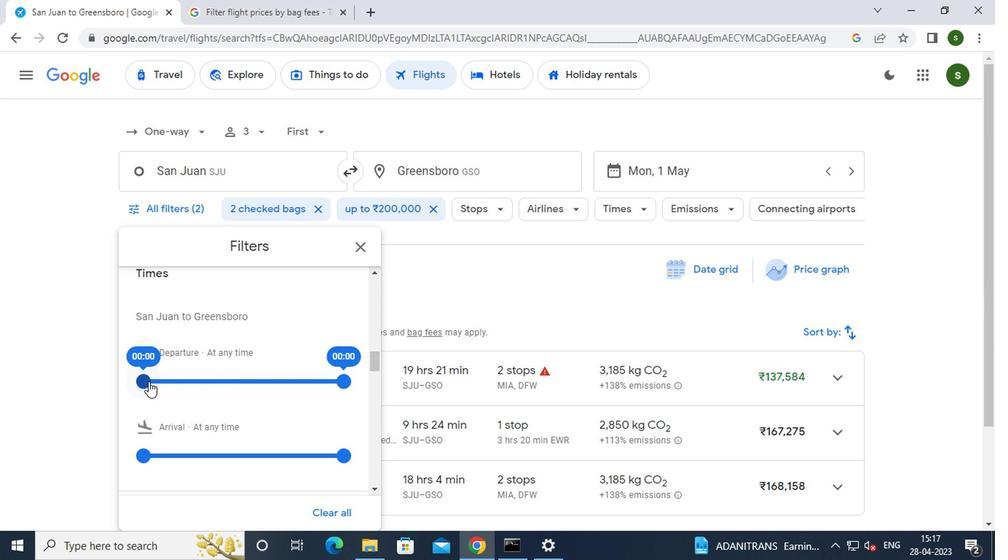 
Action: Mouse moved to (466, 295)
Screenshot: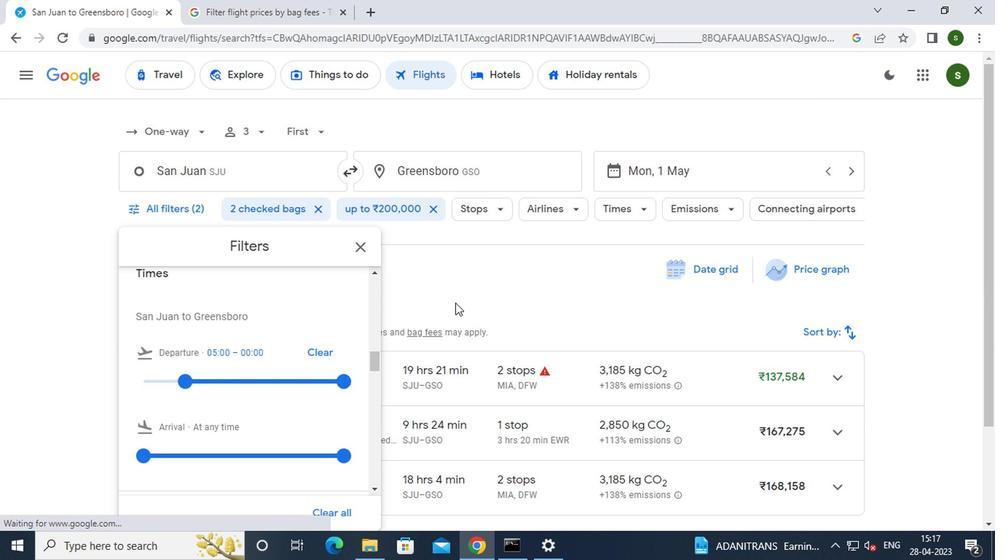 
Action: Mouse pressed left at (466, 295)
Screenshot: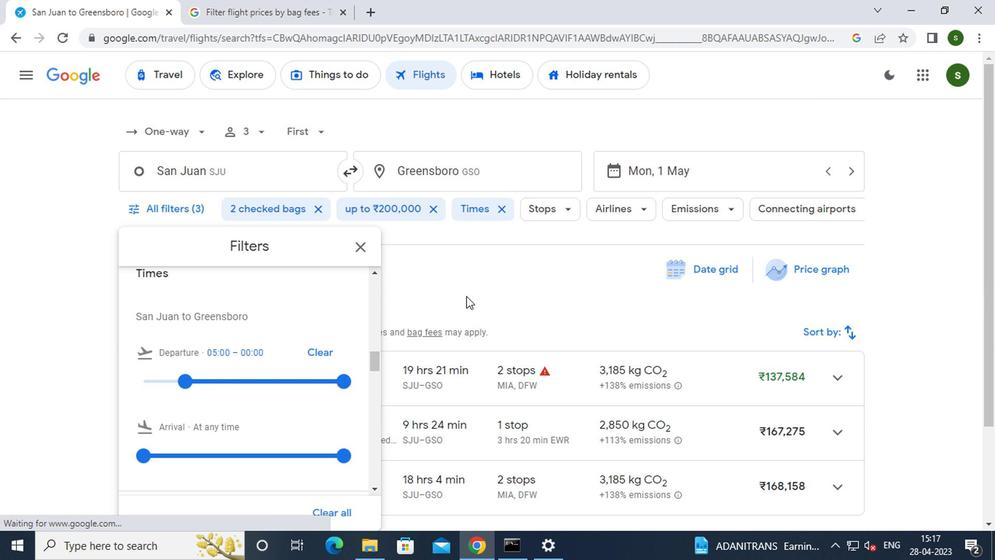 
